 Task: Create a section Code Crushers and in the section, add a milestone IT Service Management Process Improvement in the project TripHive.
Action: Mouse moved to (113, 517)
Screenshot: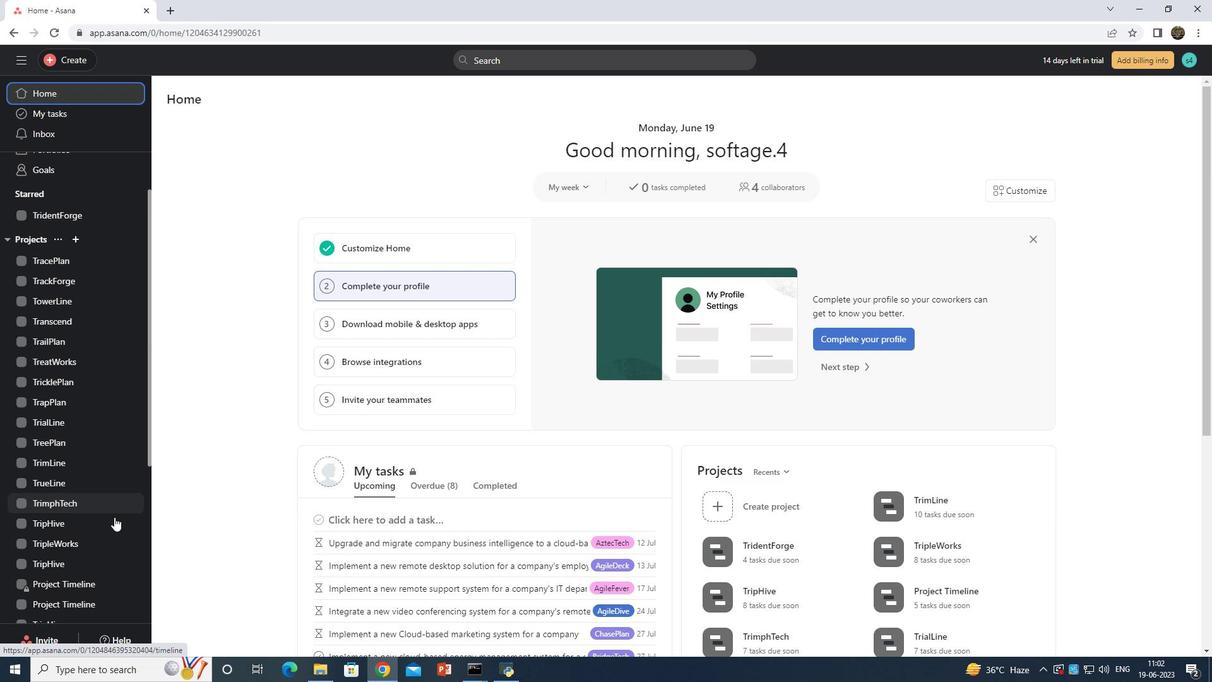 
Action: Mouse pressed left at (113, 517)
Screenshot: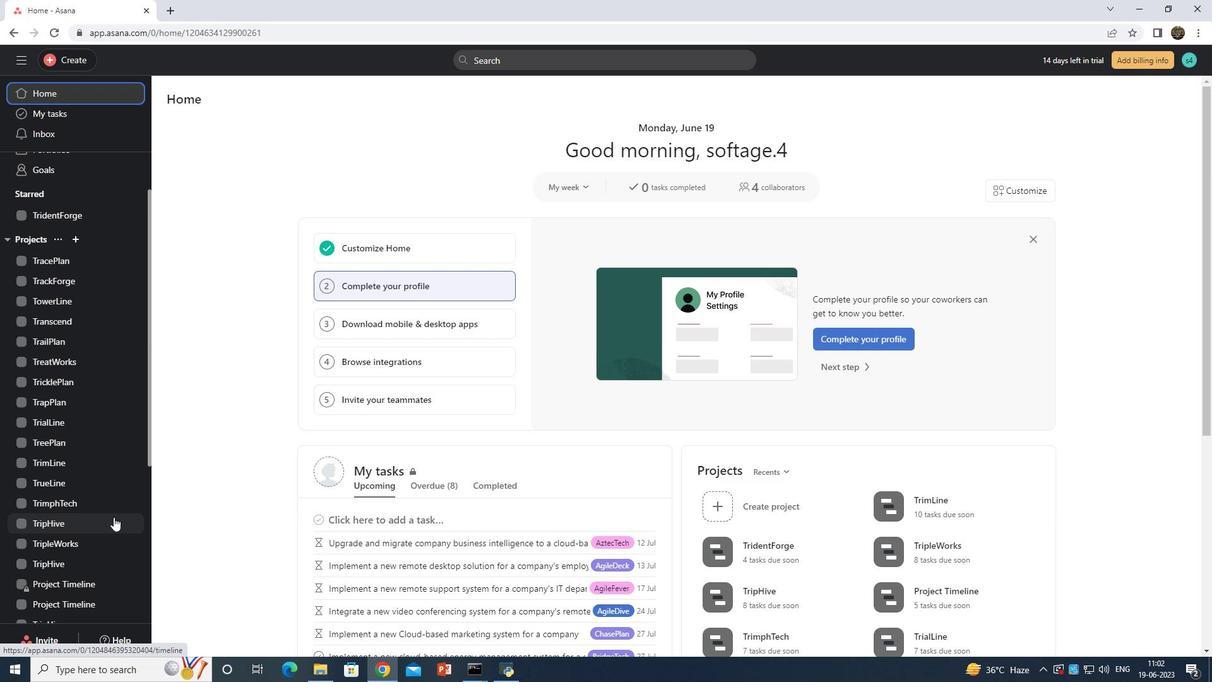 
Action: Mouse moved to (211, 577)
Screenshot: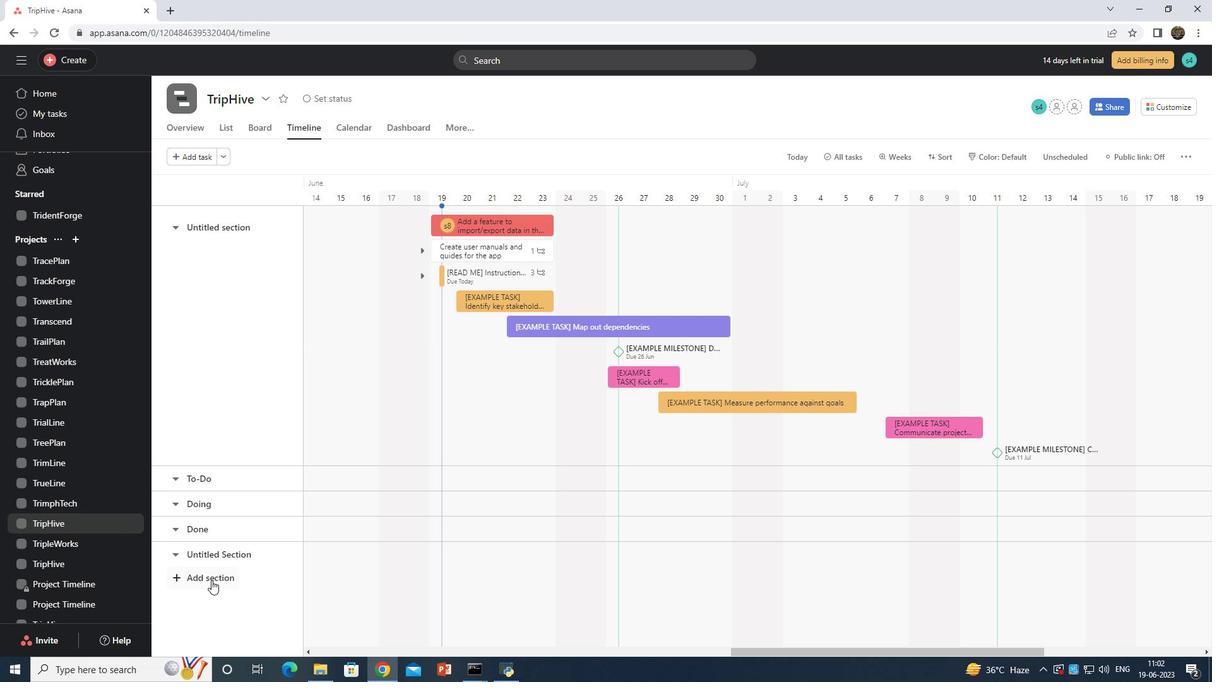 
Action: Mouse pressed left at (211, 577)
Screenshot: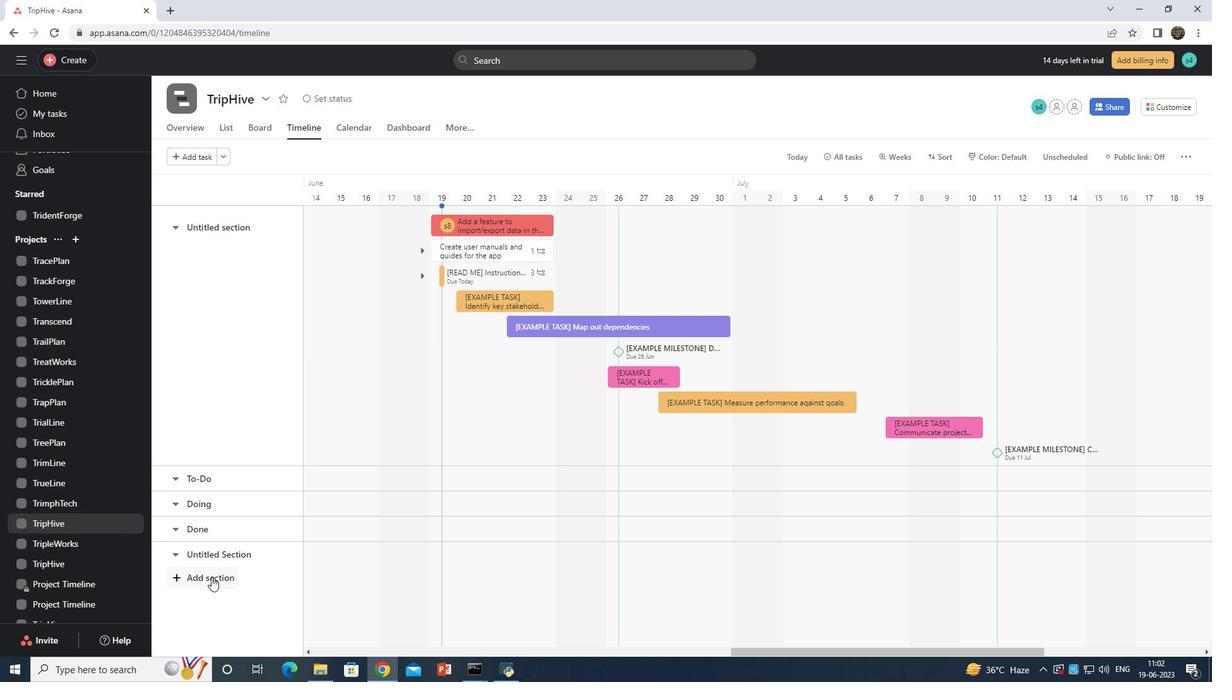 
Action: Mouse moved to (418, 585)
Screenshot: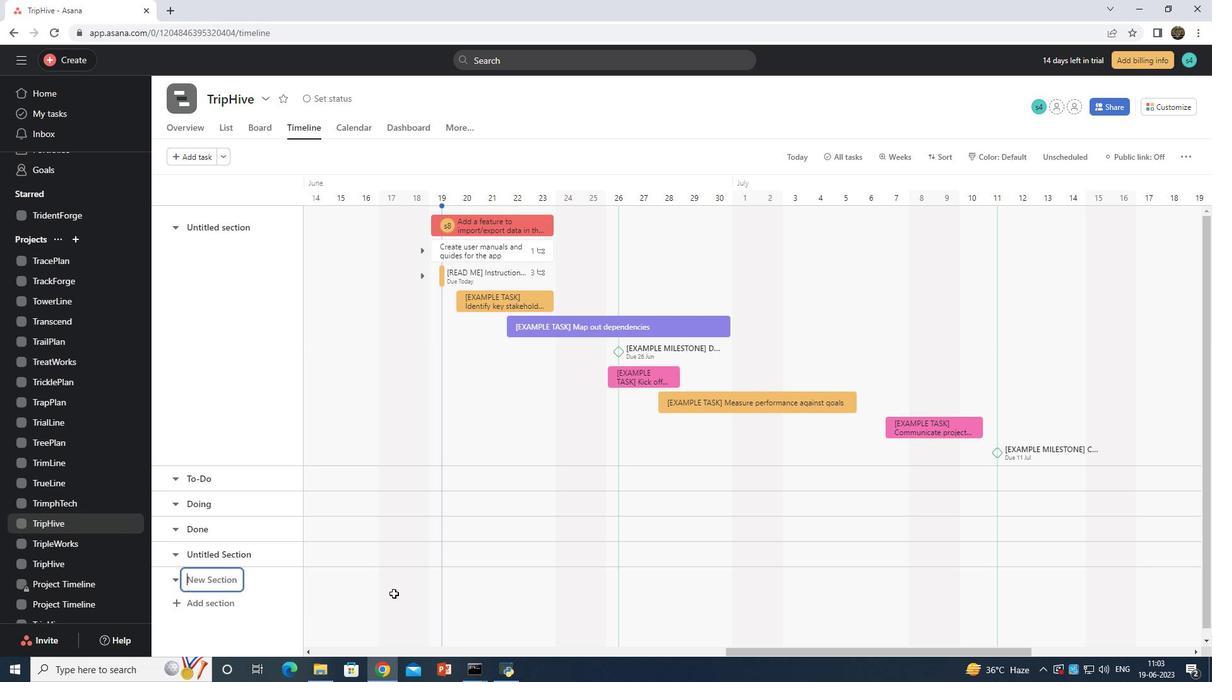 
Action: Key pressed <Key.shift>Code<Key.space><Key.shift>Crue<Key.backspace>shers
Screenshot: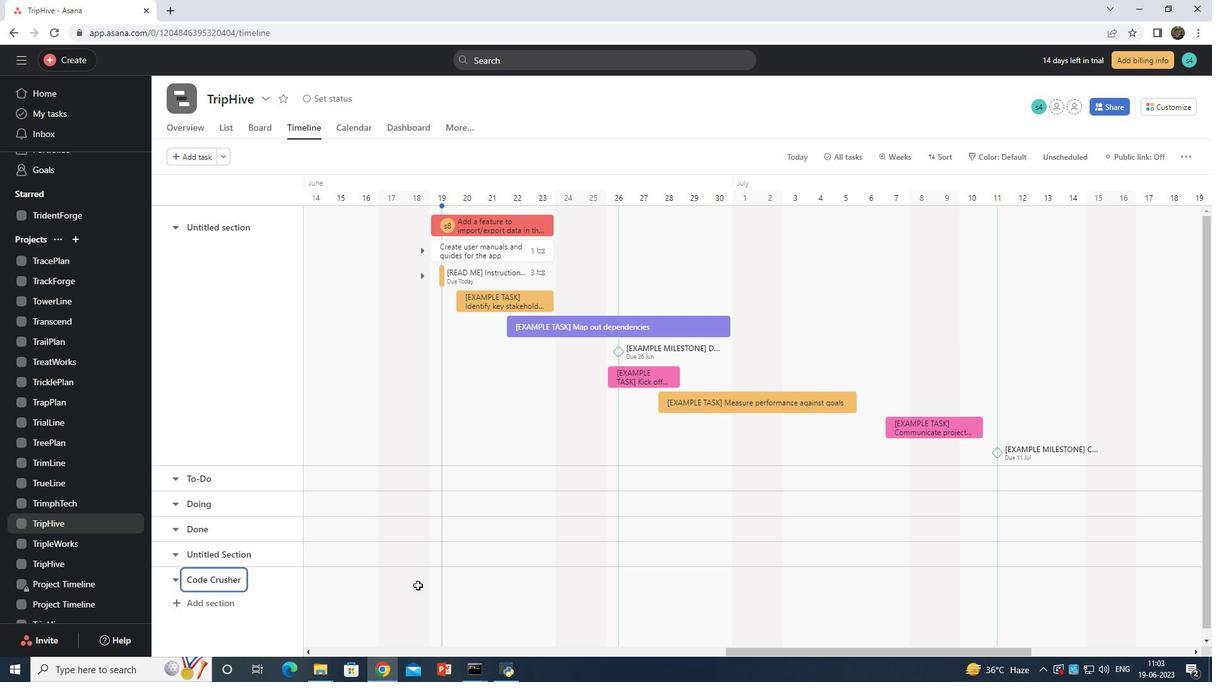 
Action: Mouse moved to (427, 588)
Screenshot: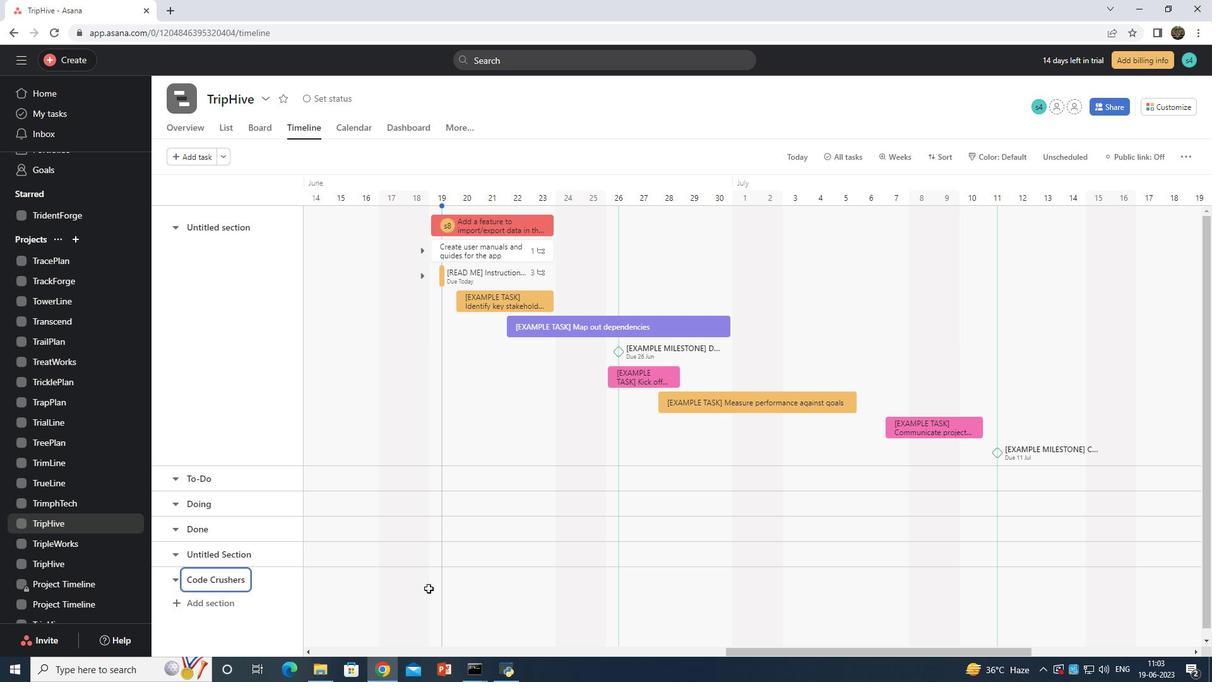 
Action: Mouse pressed left at (427, 588)
Screenshot: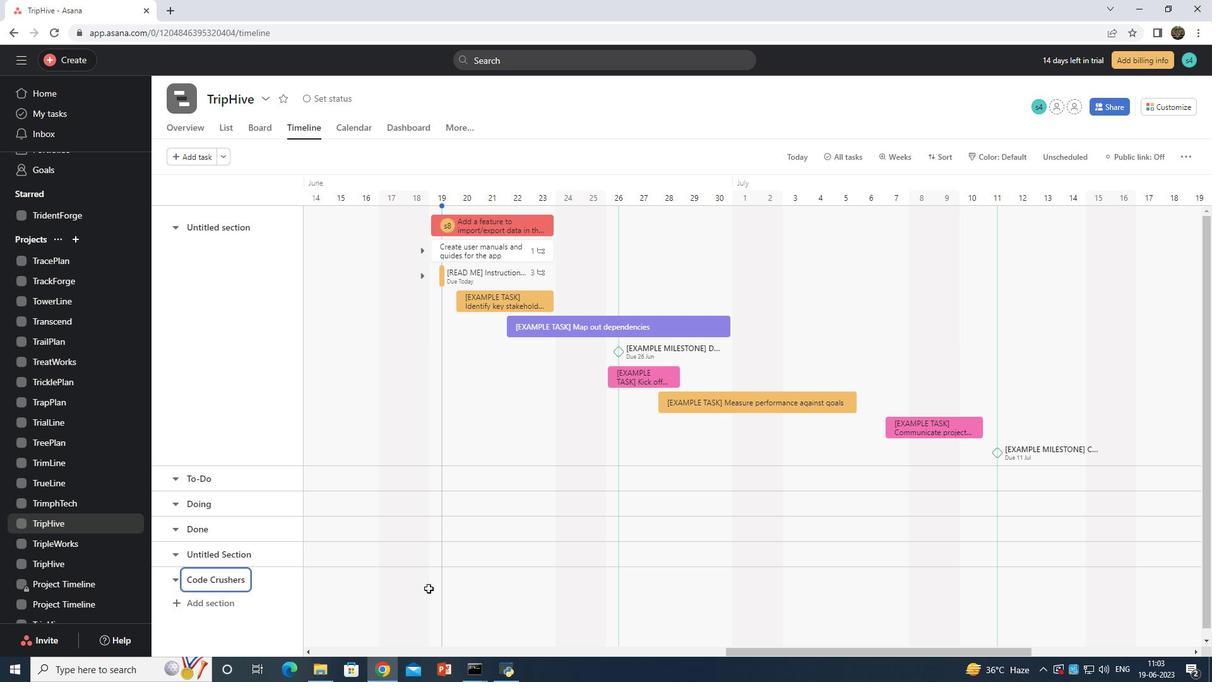 
Action: Mouse moved to (483, 572)
Screenshot: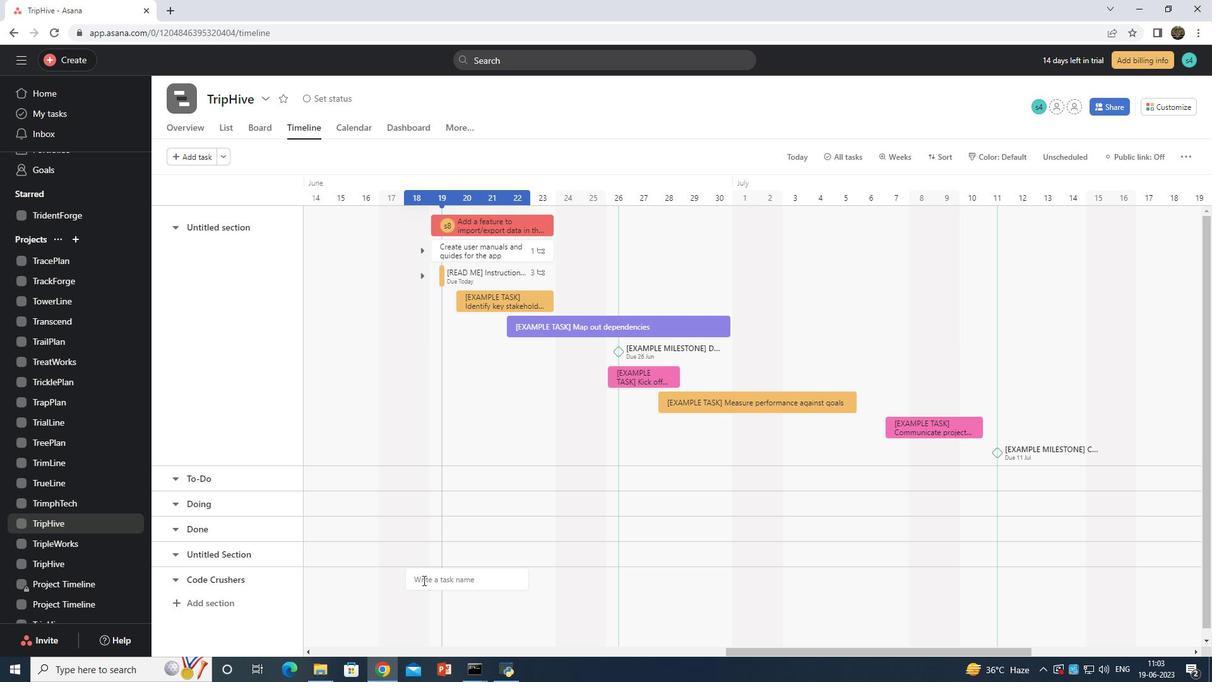 
Action: Key pressed <Key.shift>I<Key.shift>T<Key.space><Key.shift>Service<Key.space><Key.shift>Management<Key.space><Key.shift>Process<Key.space><Key.shift>Improvemneb<Key.backspace>t<Key.backspace>nt
Screenshot: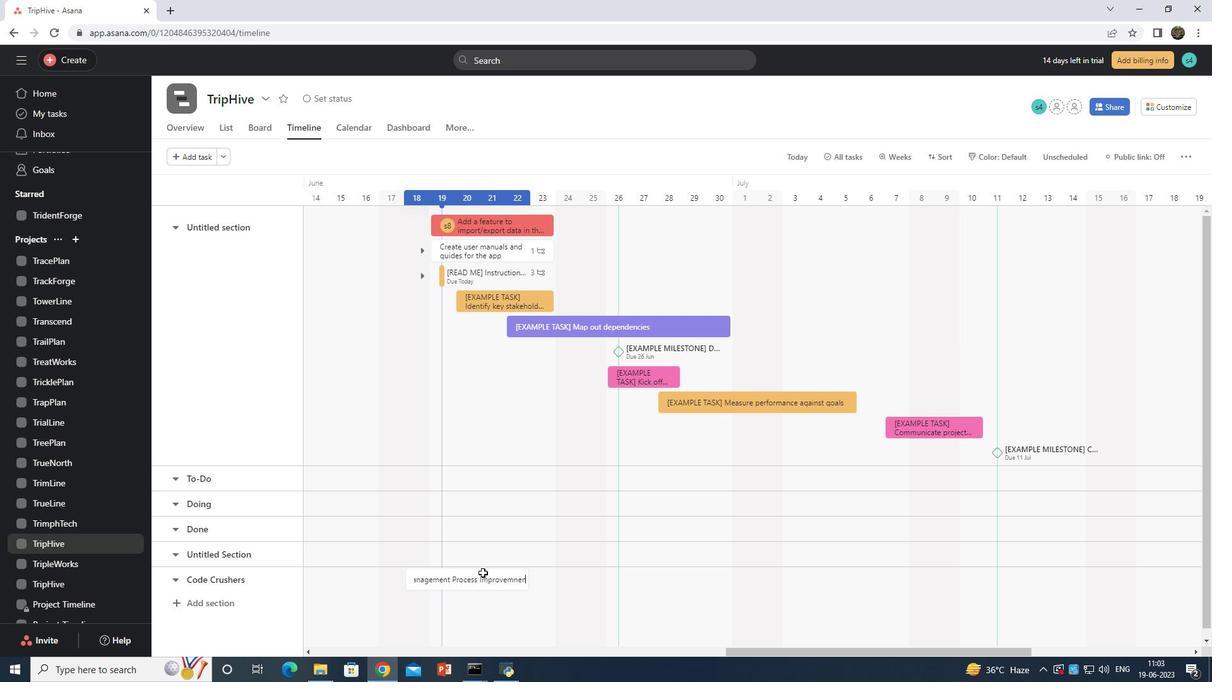 
Action: Mouse moved to (507, 582)
Screenshot: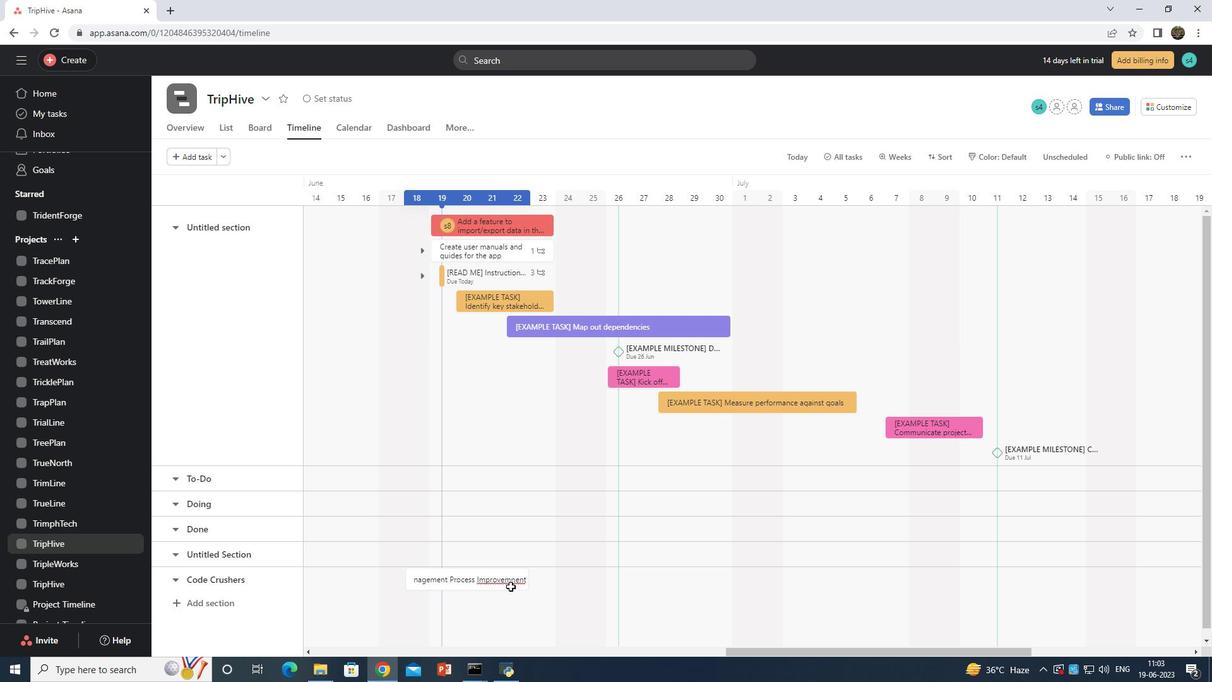 
Action: Mouse pressed right at (507, 582)
Screenshot: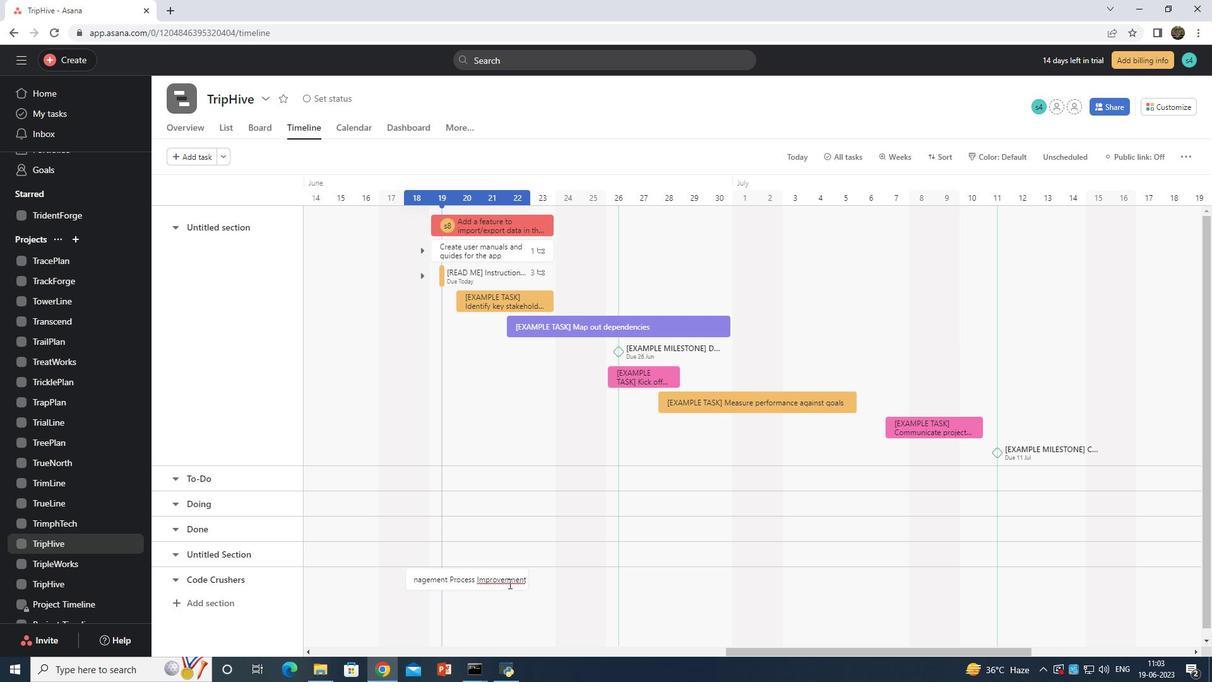 
Action: Mouse moved to (531, 516)
Screenshot: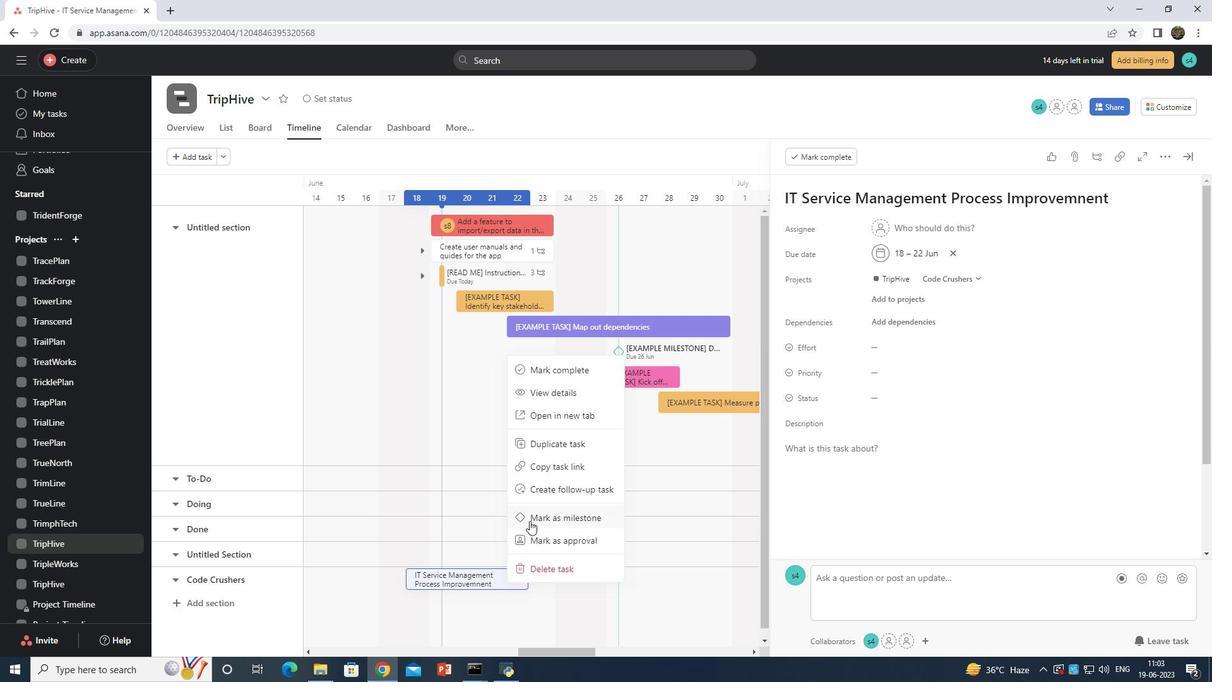 
Action: Mouse pressed left at (531, 516)
Screenshot: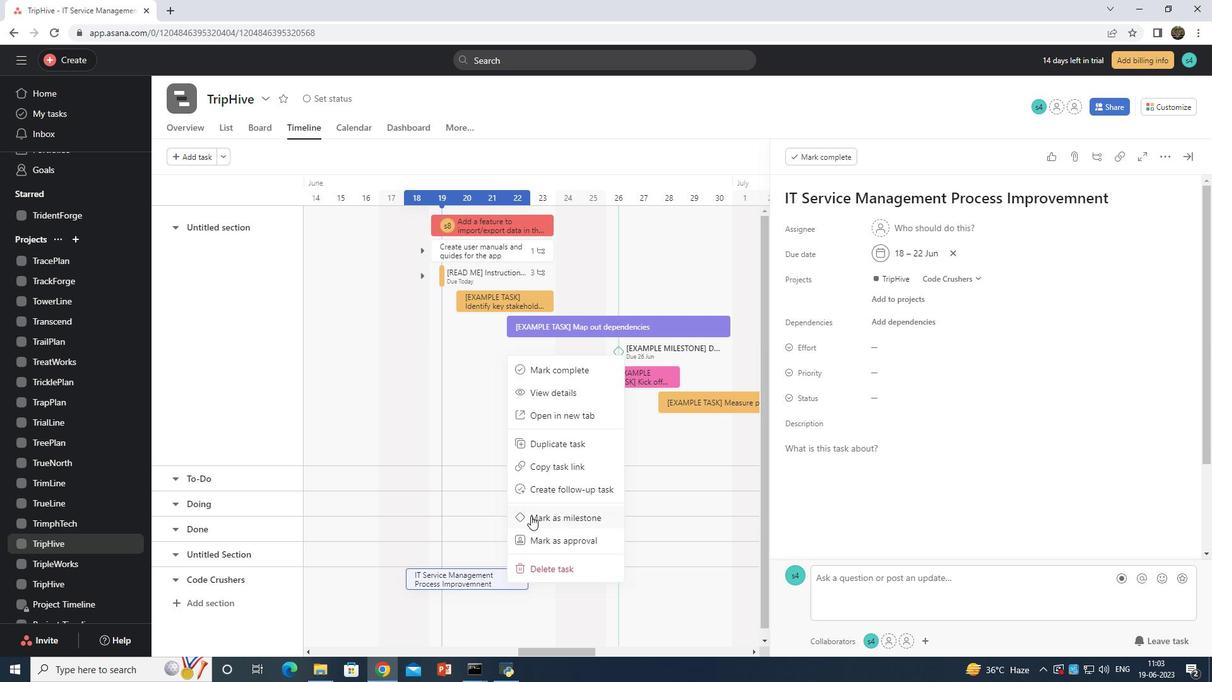 
Action: Mouse moved to (979, 665)
Screenshot: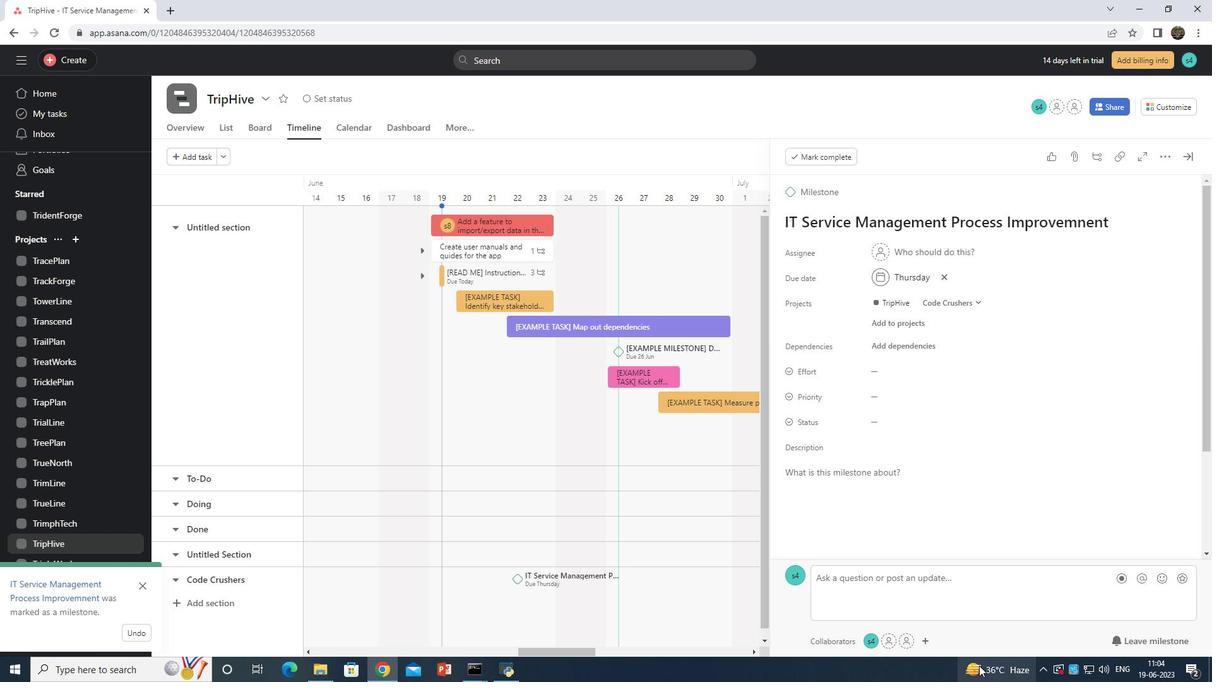 
